 Task: Add Sierra Nevada Hazy Little Thing IPA 6 Pack Can to the cart.
Action: Mouse moved to (973, 326)
Screenshot: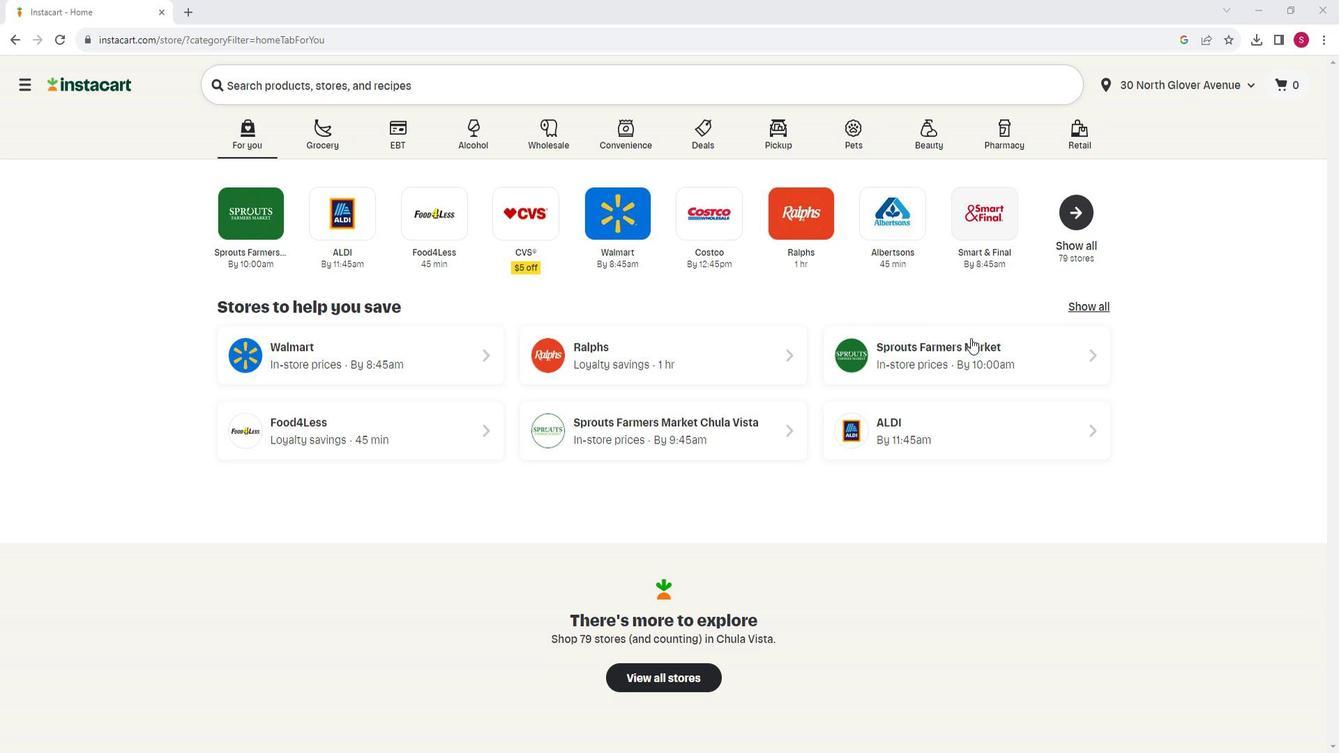 
Action: Mouse pressed left at (973, 326)
Screenshot: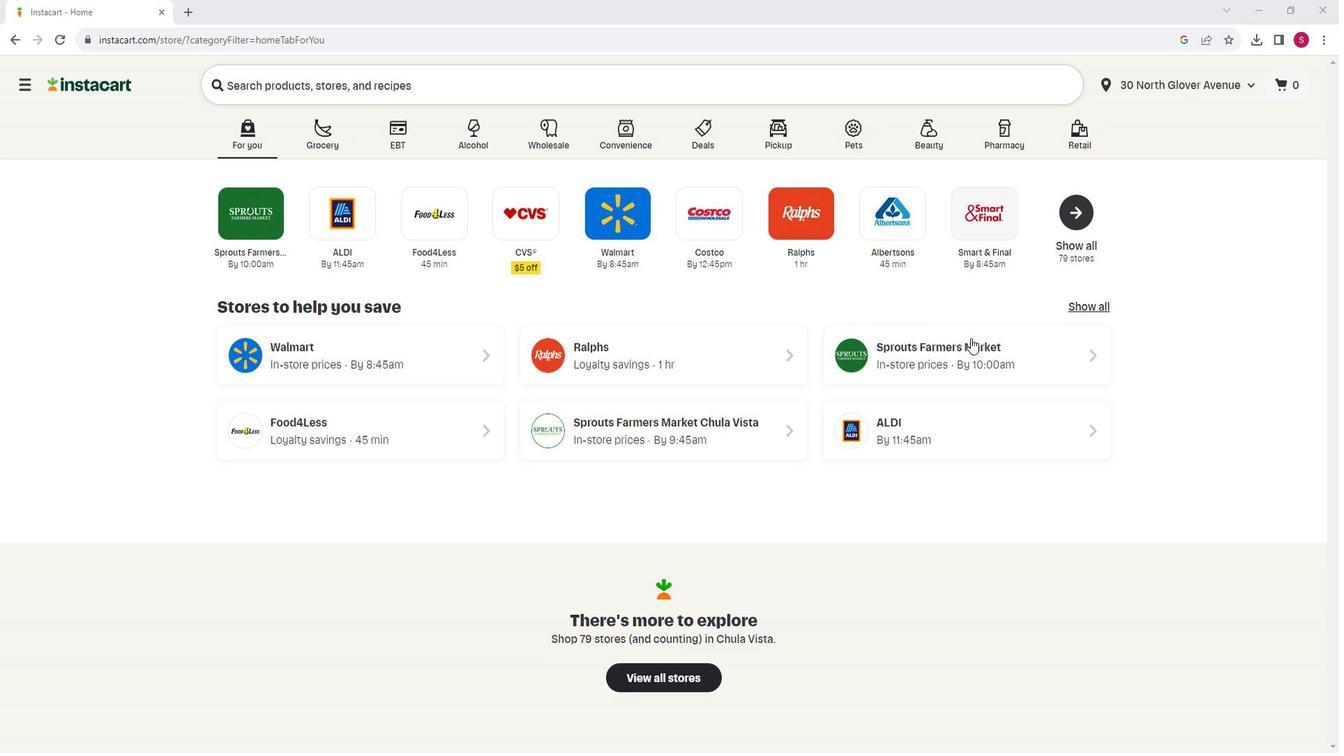 
Action: Mouse moved to (39, 456)
Screenshot: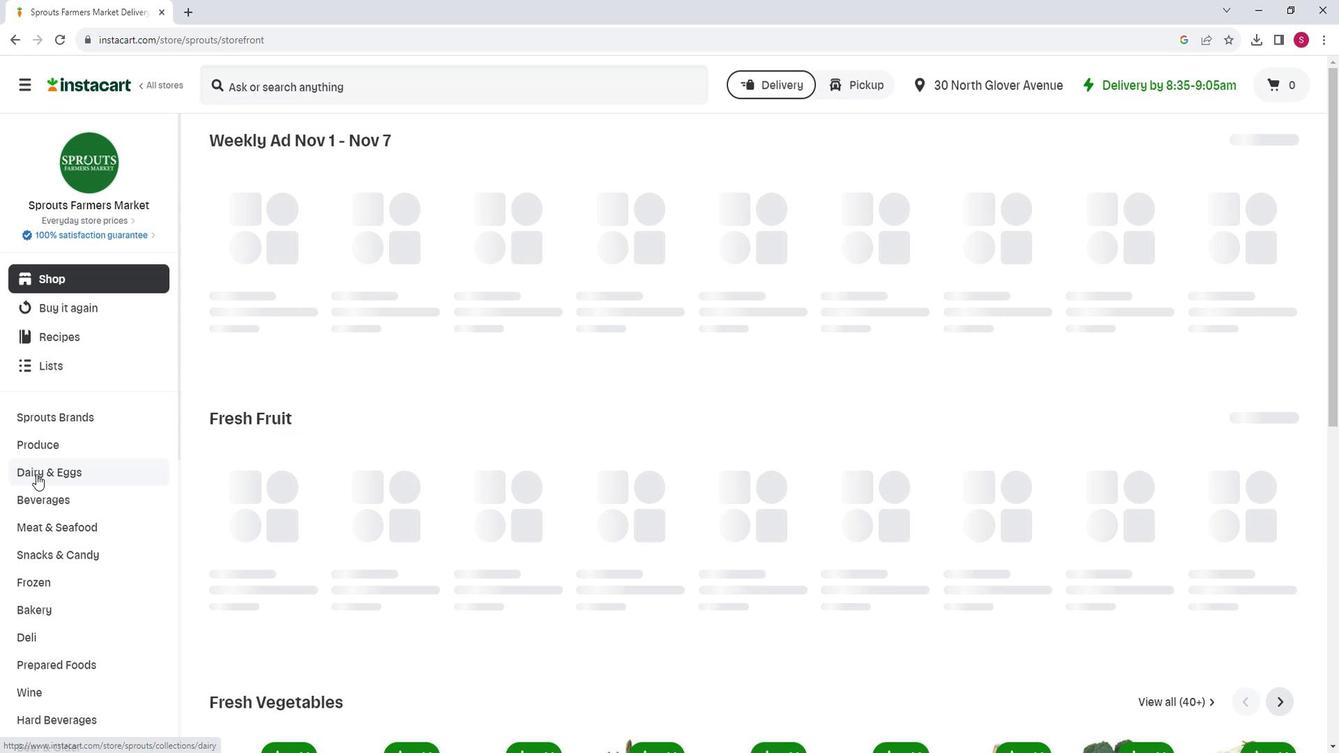 
Action: Mouse scrolled (39, 455) with delta (0, 0)
Screenshot: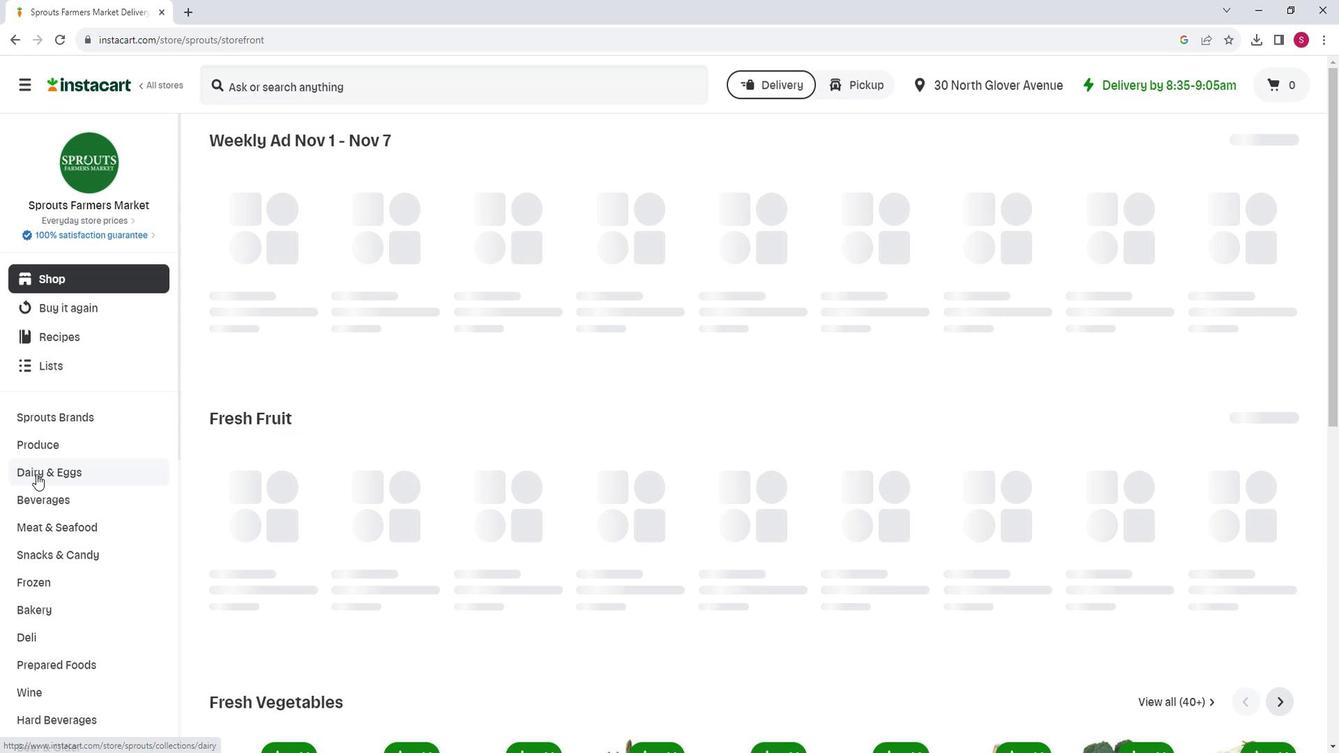 
Action: Mouse moved to (44, 649)
Screenshot: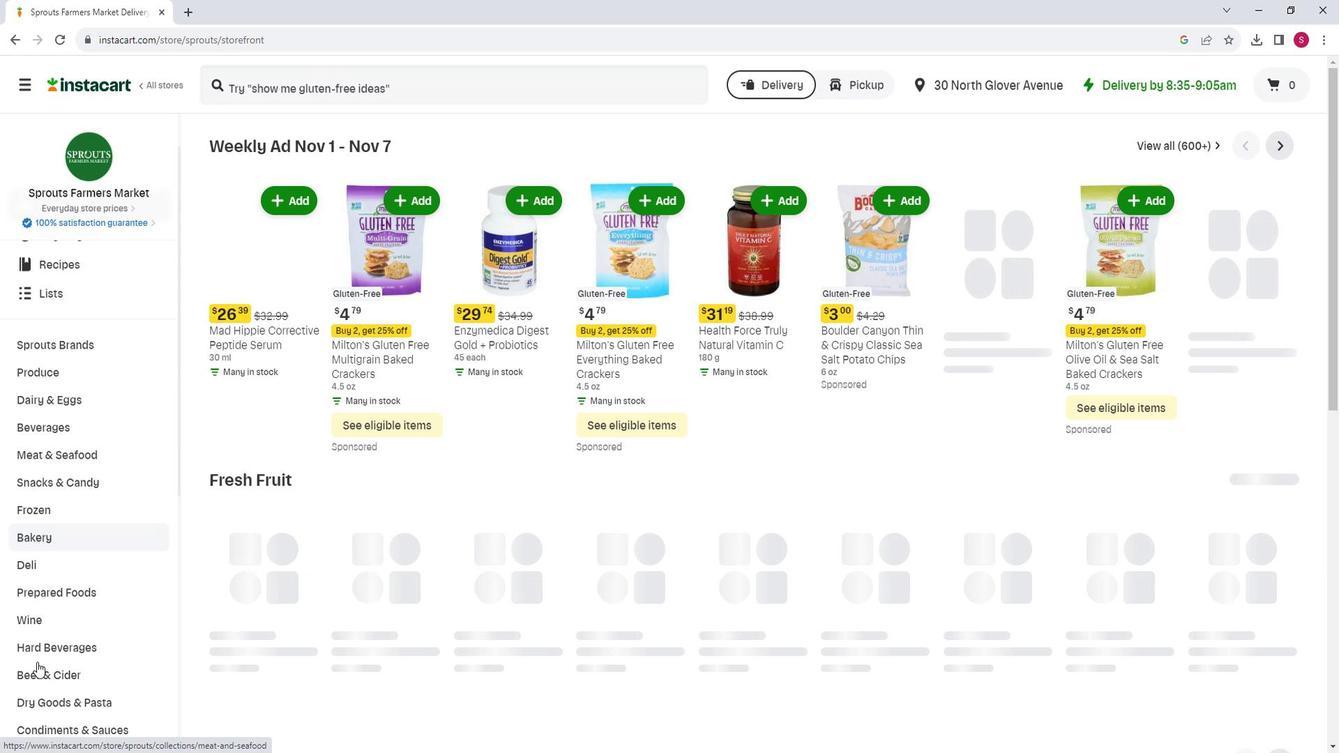 
Action: Mouse pressed left at (44, 649)
Screenshot: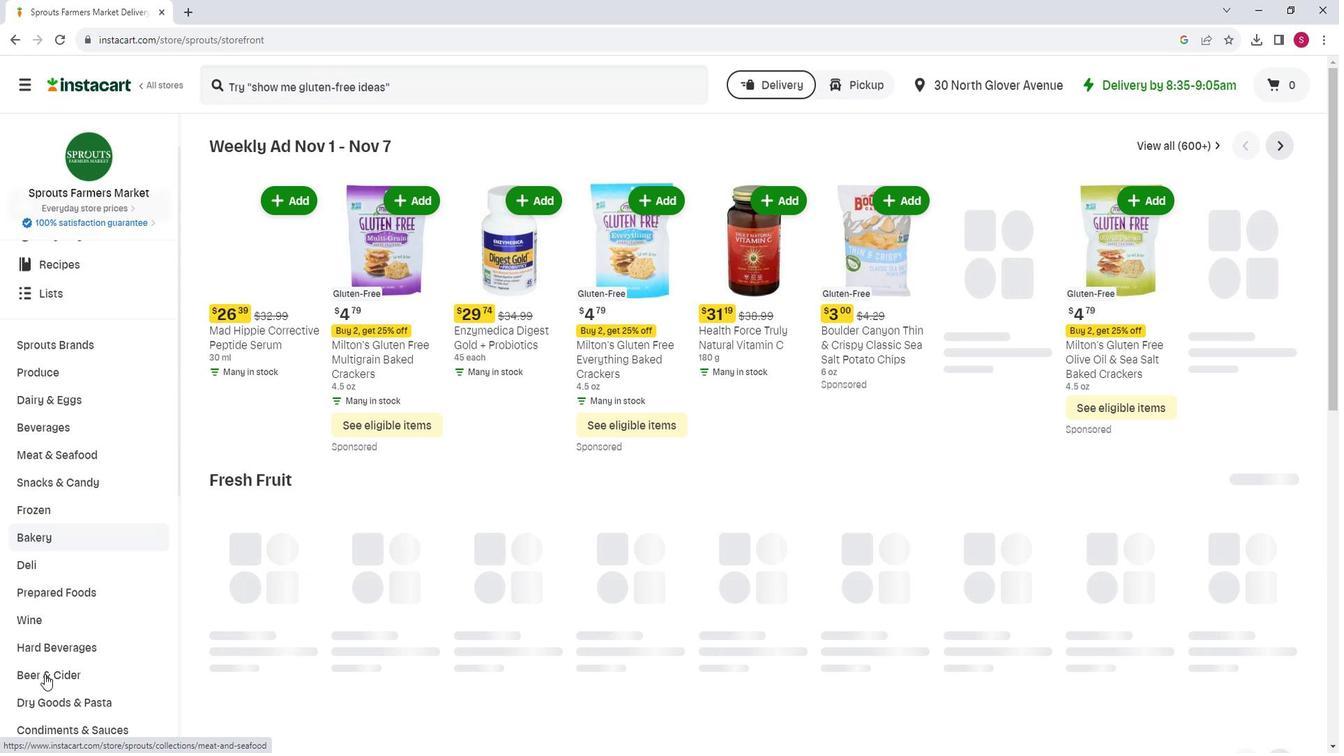 
Action: Mouse moved to (319, 173)
Screenshot: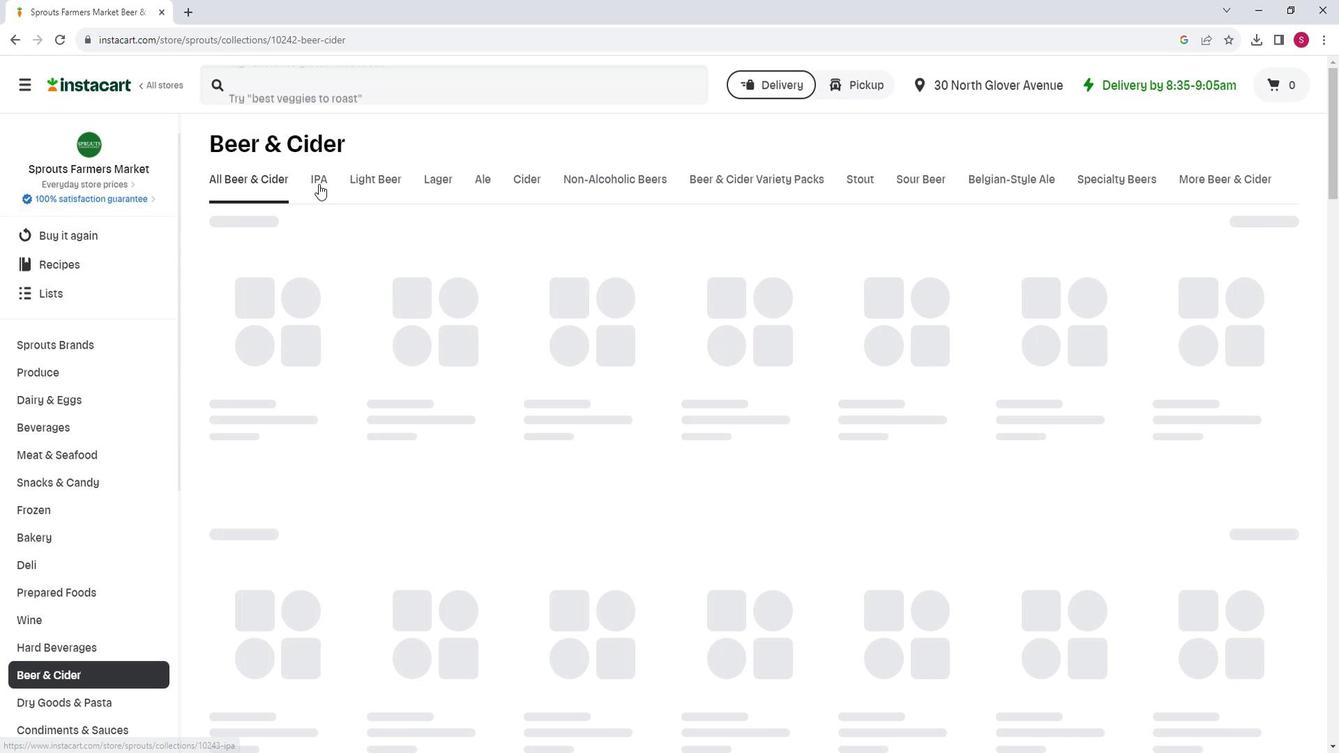 
Action: Mouse pressed left at (319, 173)
Screenshot: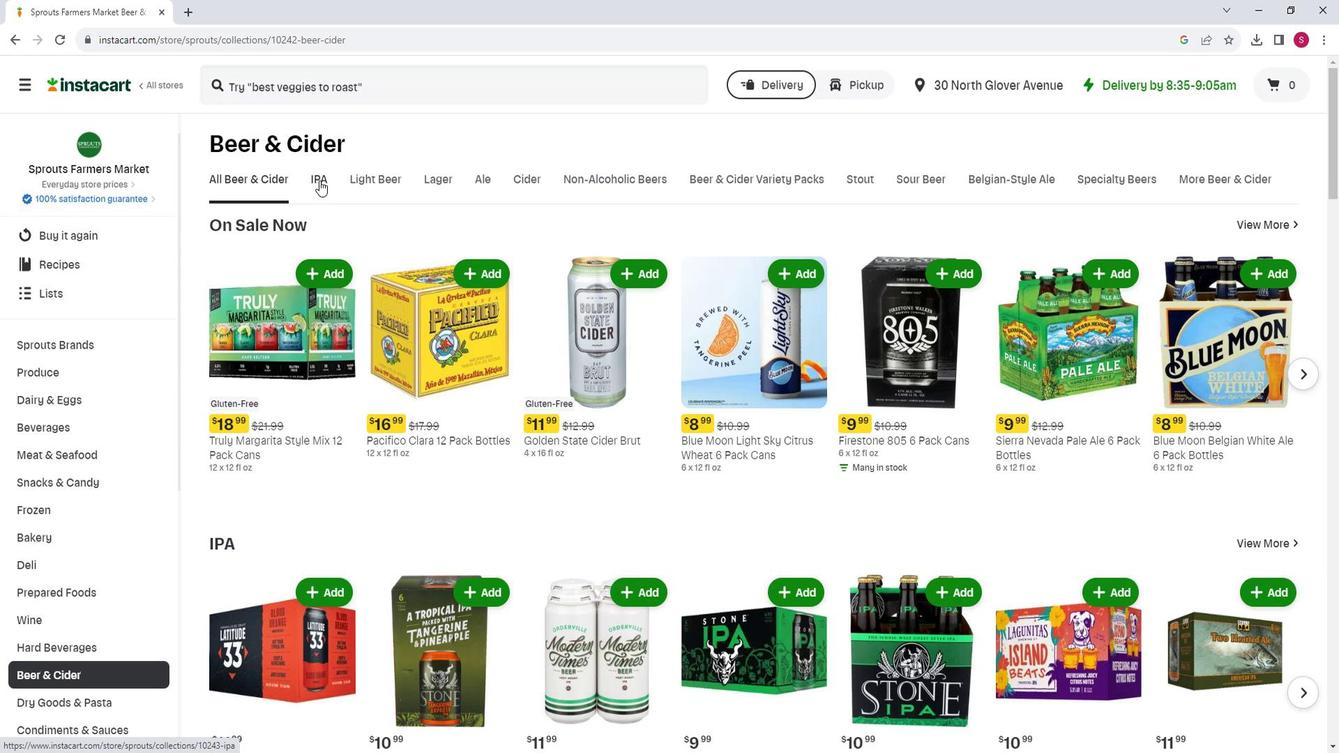 
Action: Mouse moved to (652, 375)
Screenshot: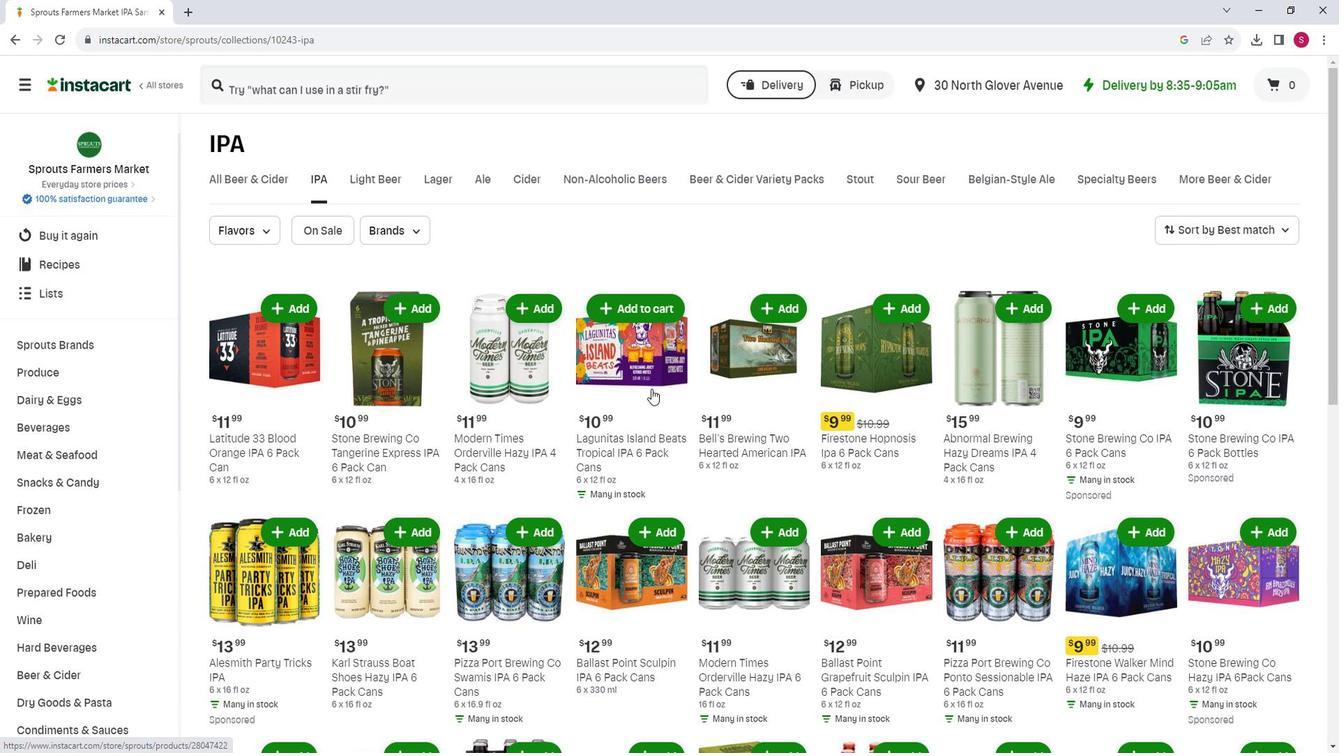 
Action: Mouse scrolled (652, 374) with delta (0, 0)
Screenshot: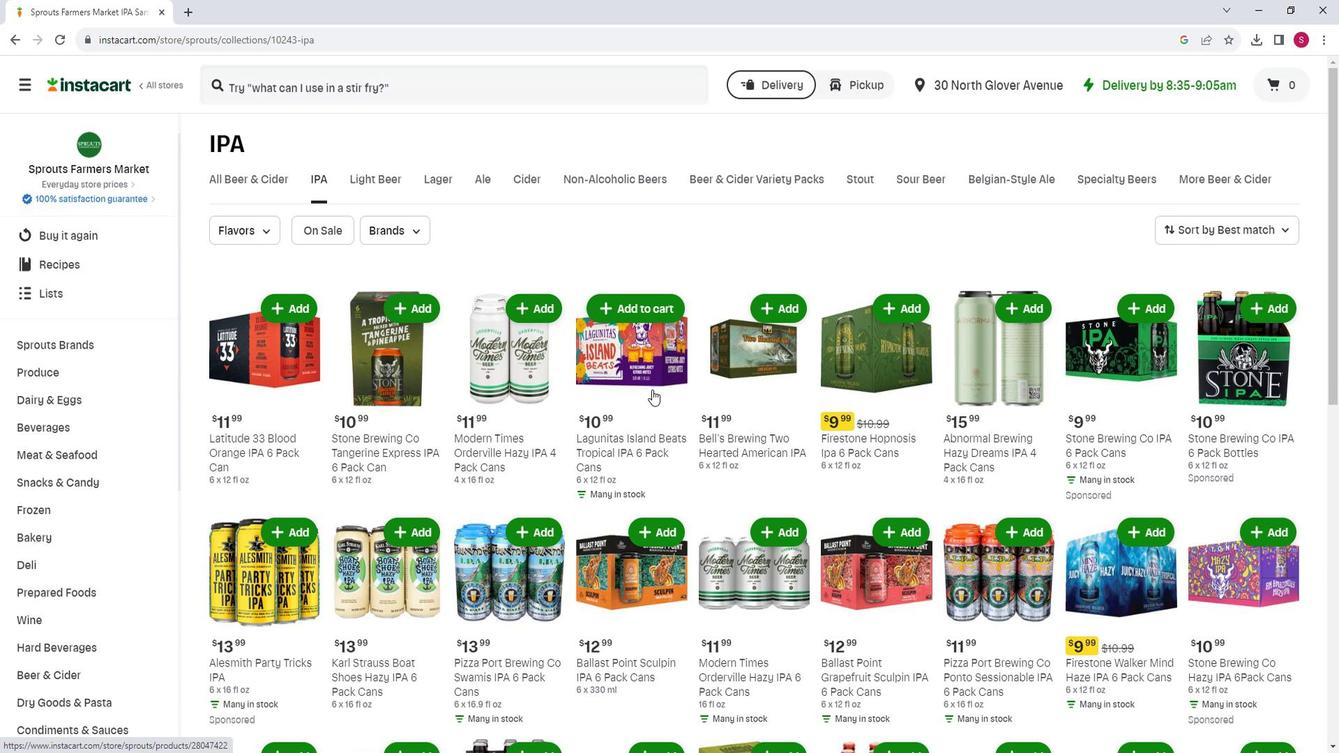 
Action: Mouse moved to (801, 380)
Screenshot: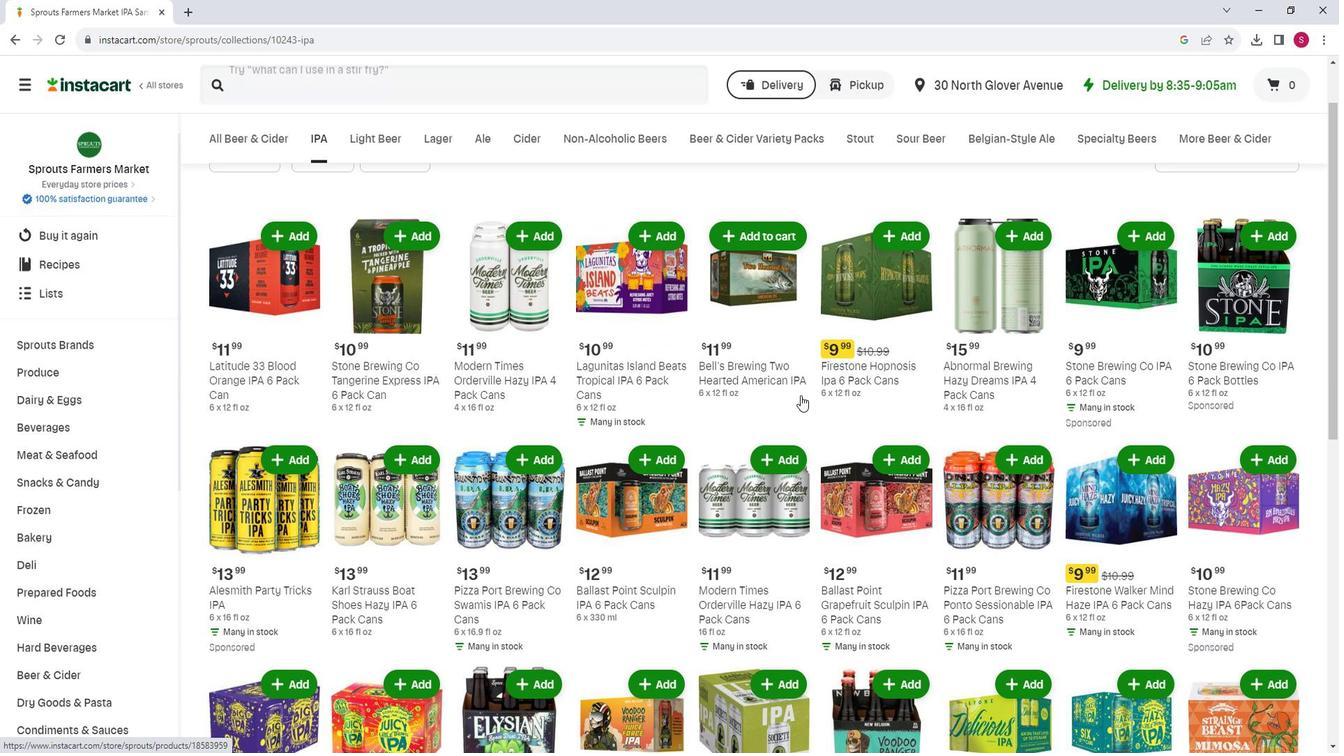 
Action: Mouse scrolled (801, 380) with delta (0, 0)
Screenshot: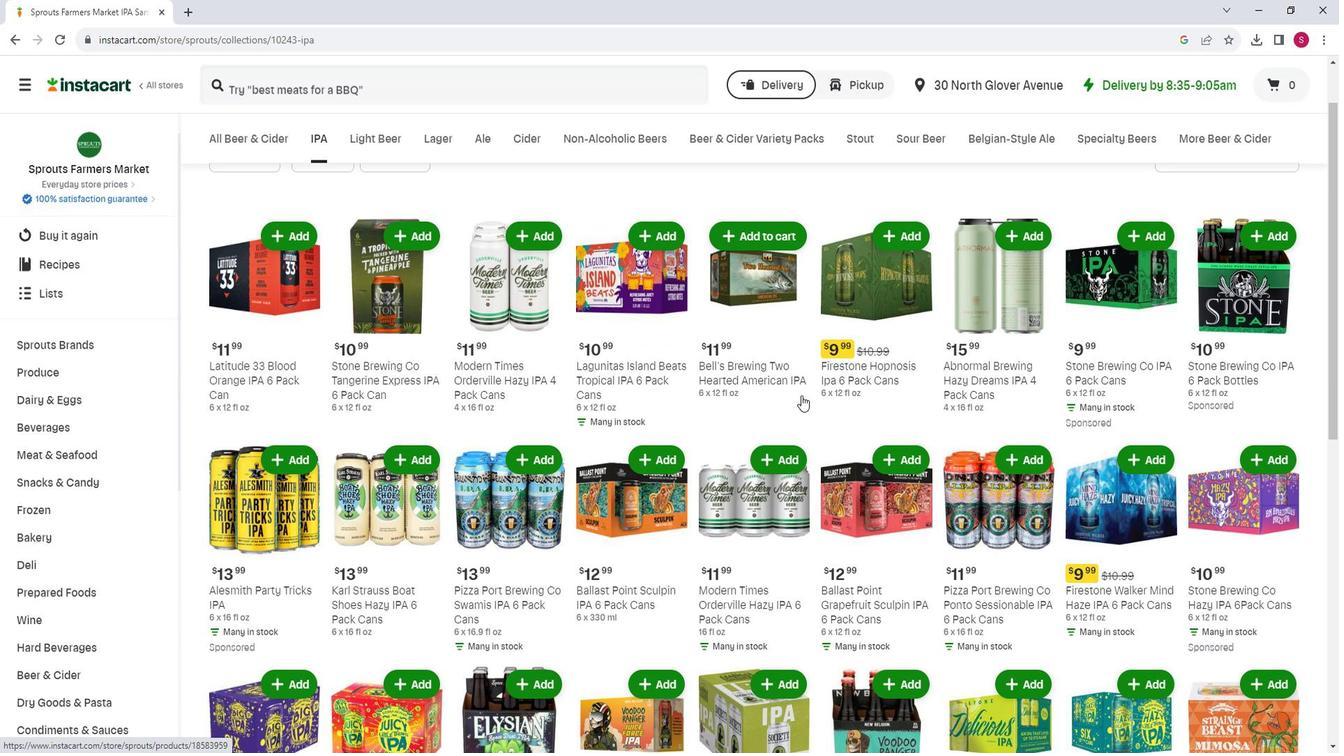 
Action: Mouse moved to (665, 376)
Screenshot: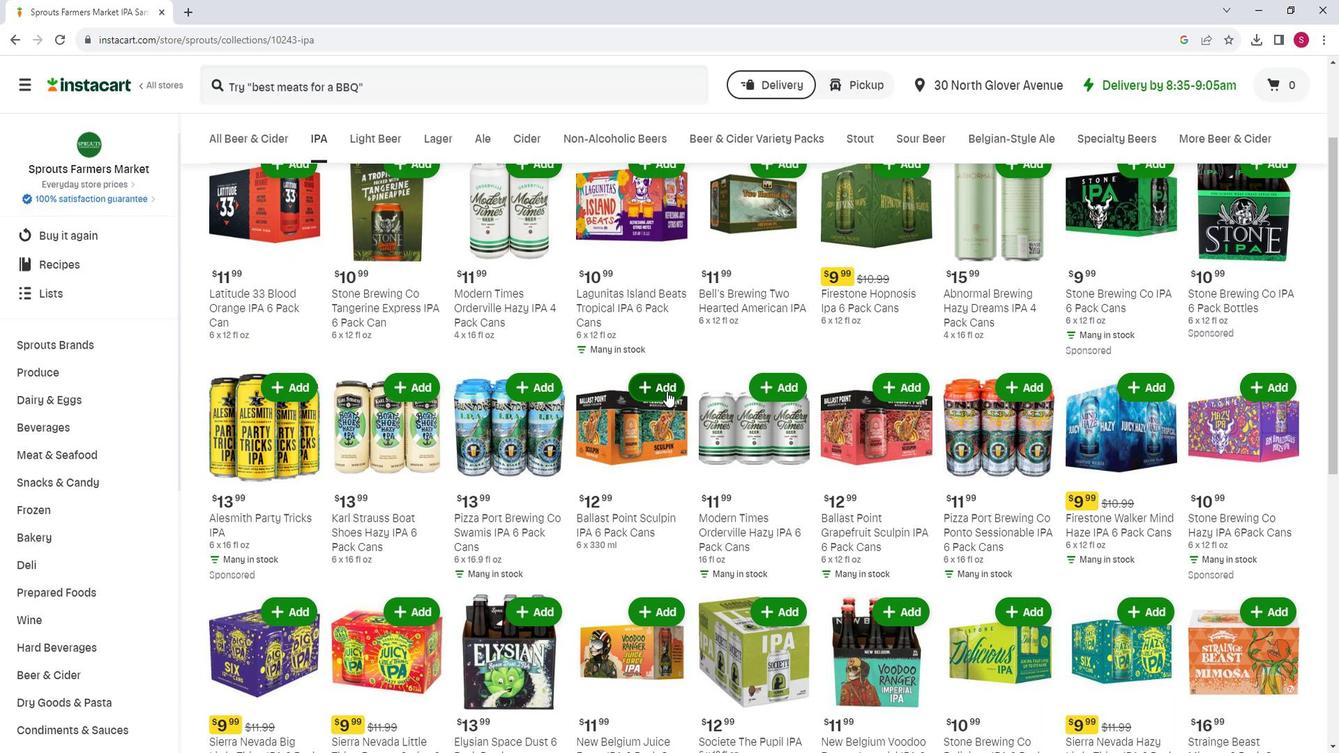 
Action: Mouse scrolled (665, 375) with delta (0, 0)
Screenshot: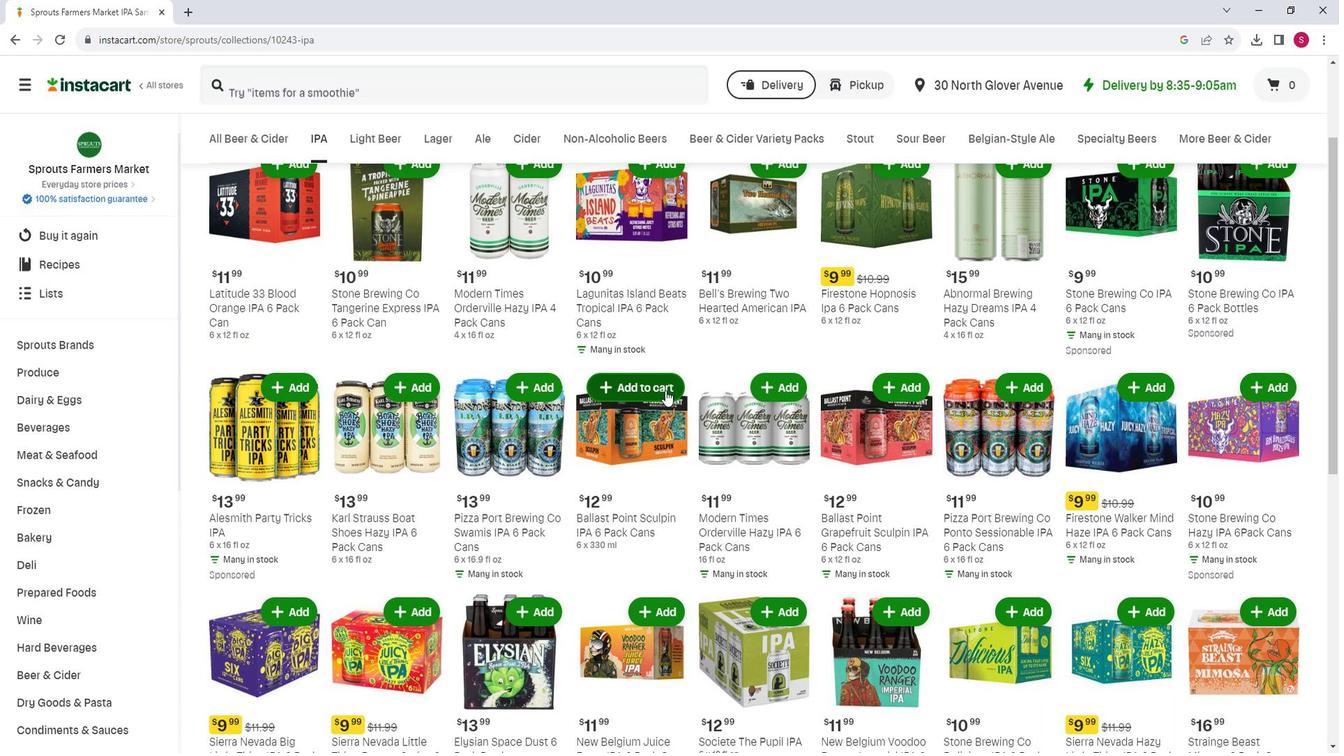 
Action: Mouse moved to (665, 399)
Screenshot: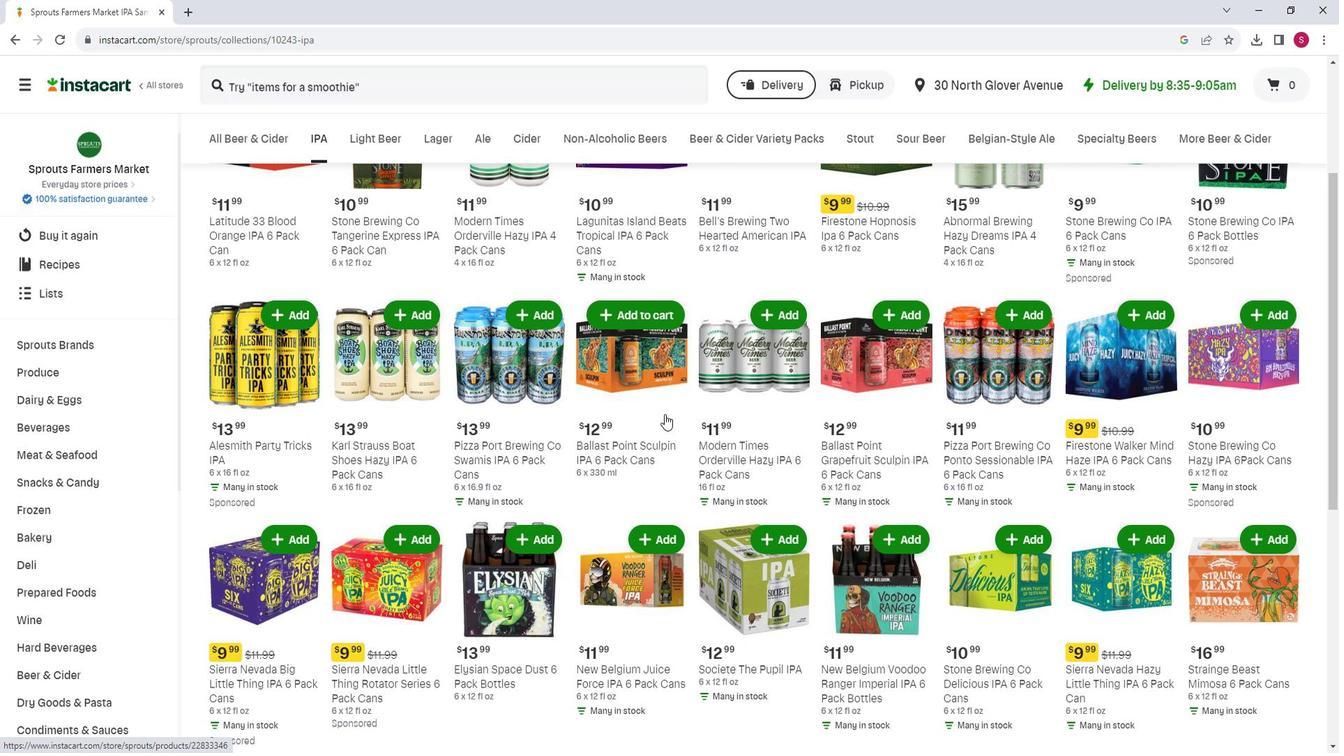 
Action: Mouse scrolled (665, 398) with delta (0, 0)
Screenshot: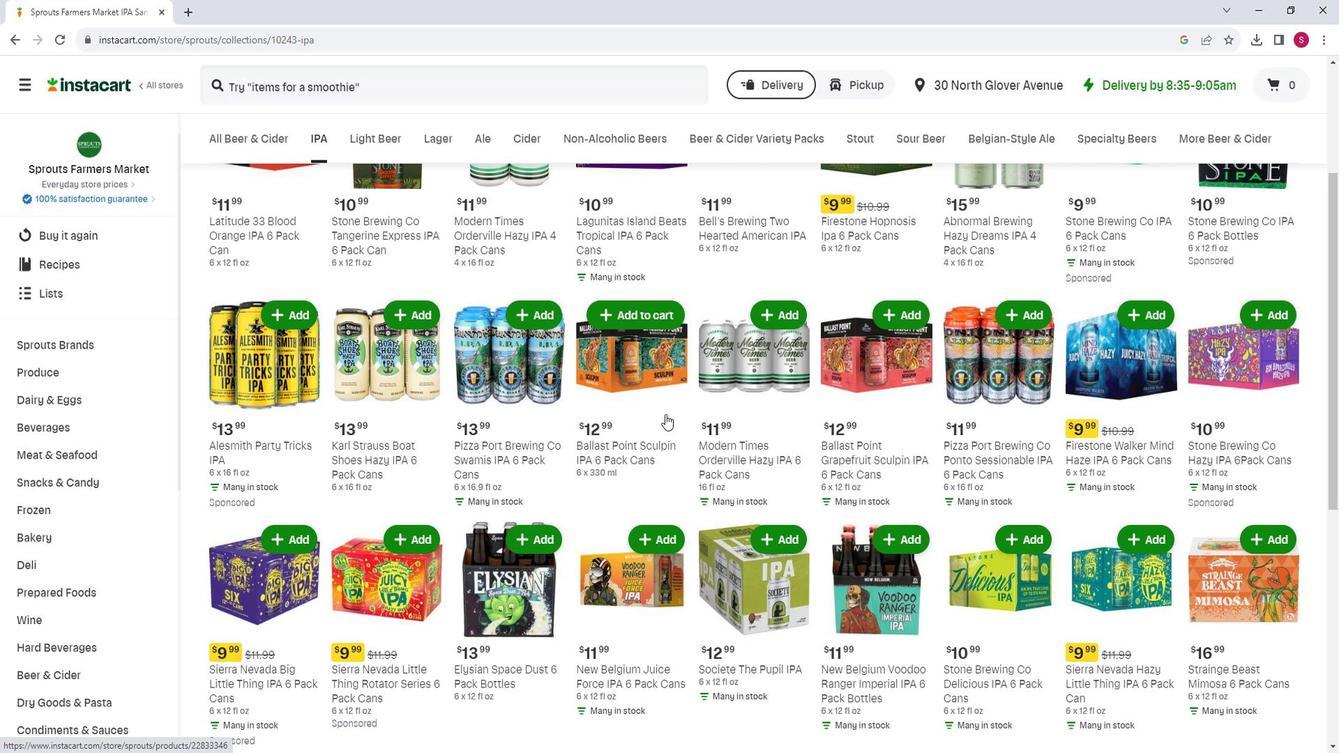 
Action: Mouse moved to (669, 399)
Screenshot: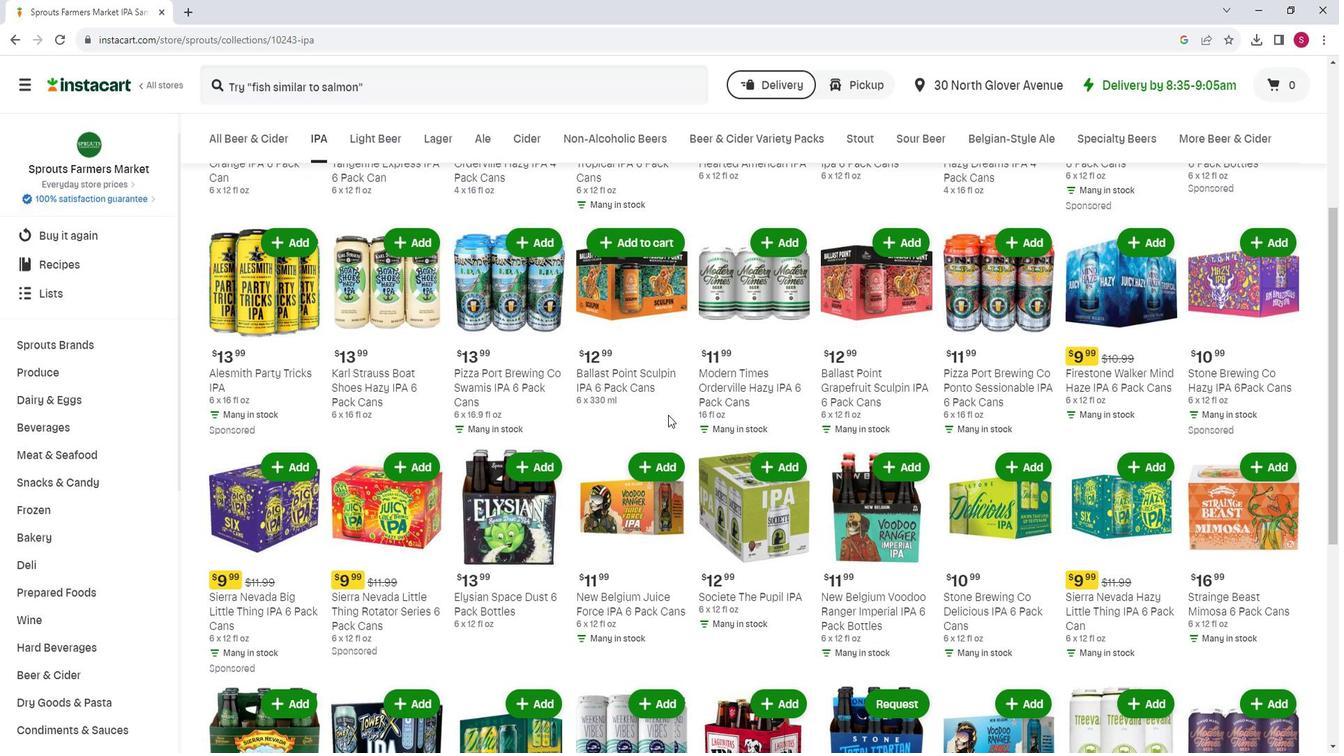 
Action: Mouse scrolled (669, 399) with delta (0, 0)
Screenshot: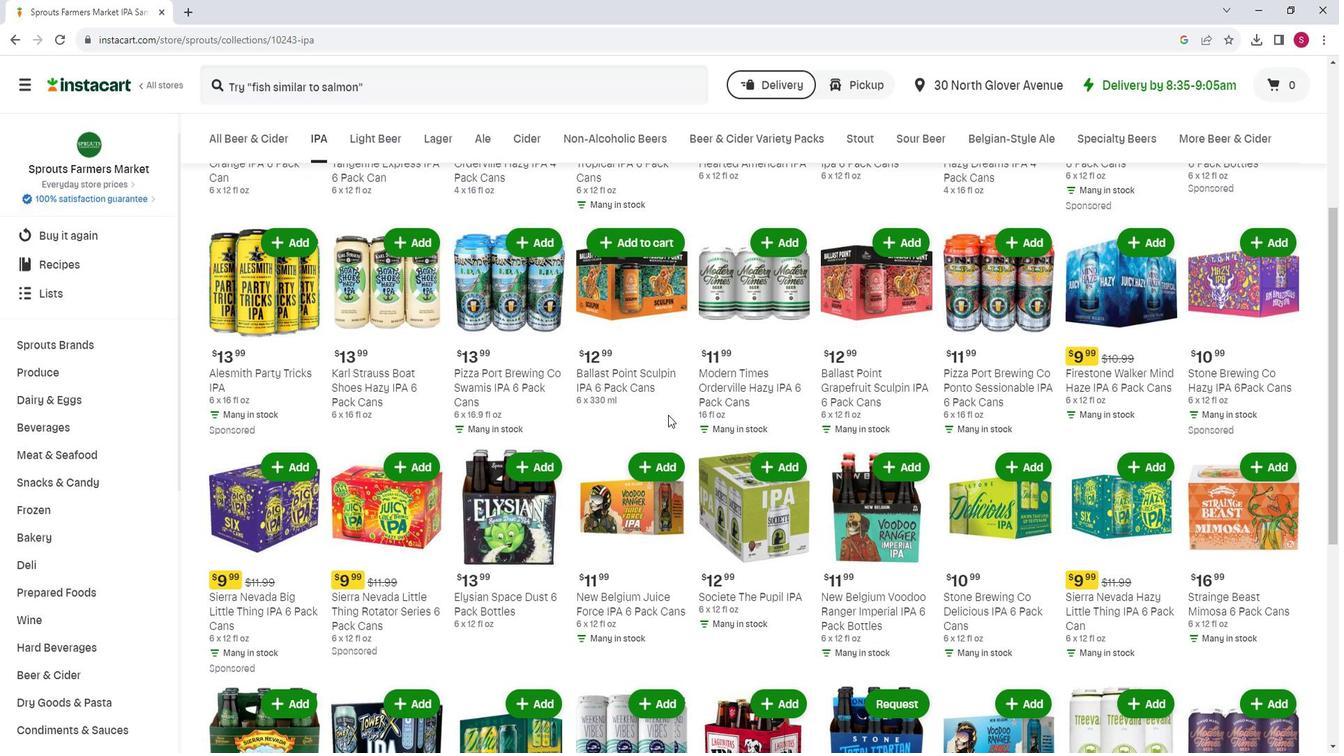 
Action: Mouse moved to (272, 377)
Screenshot: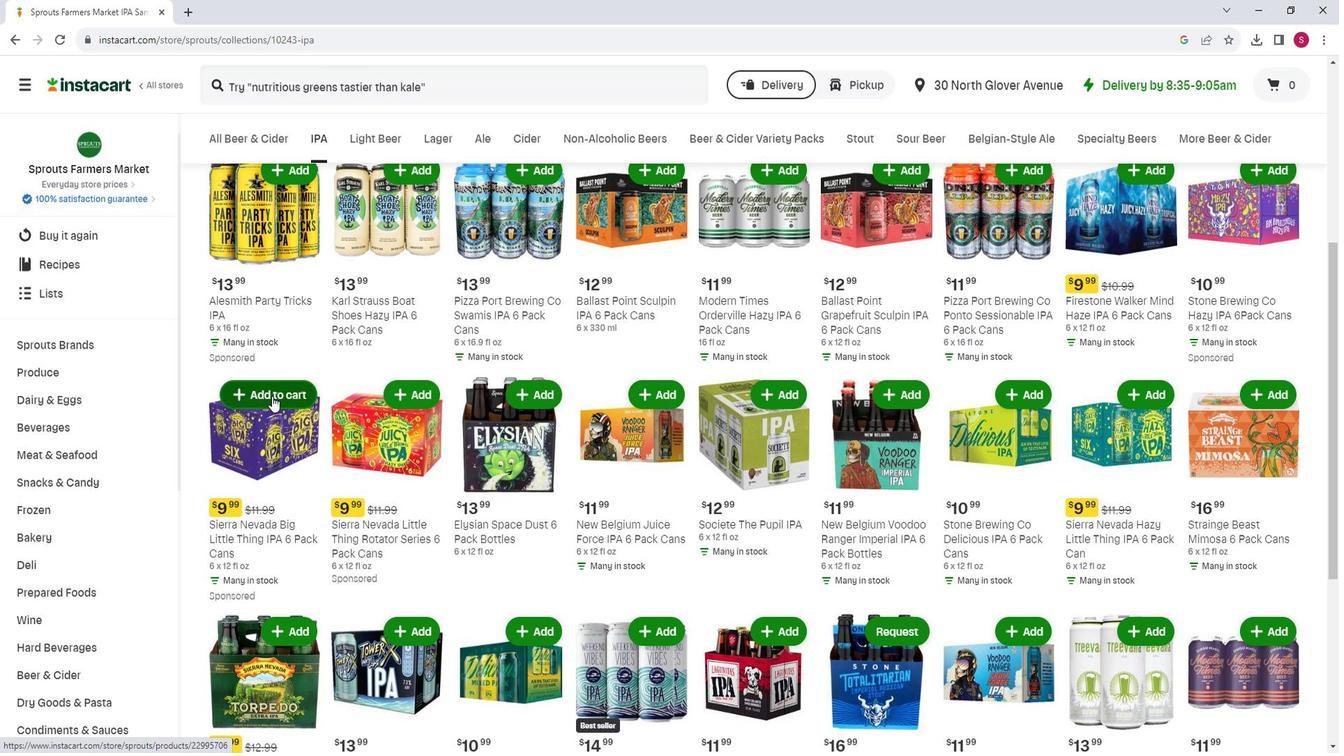 
Action: Mouse pressed left at (272, 377)
Screenshot: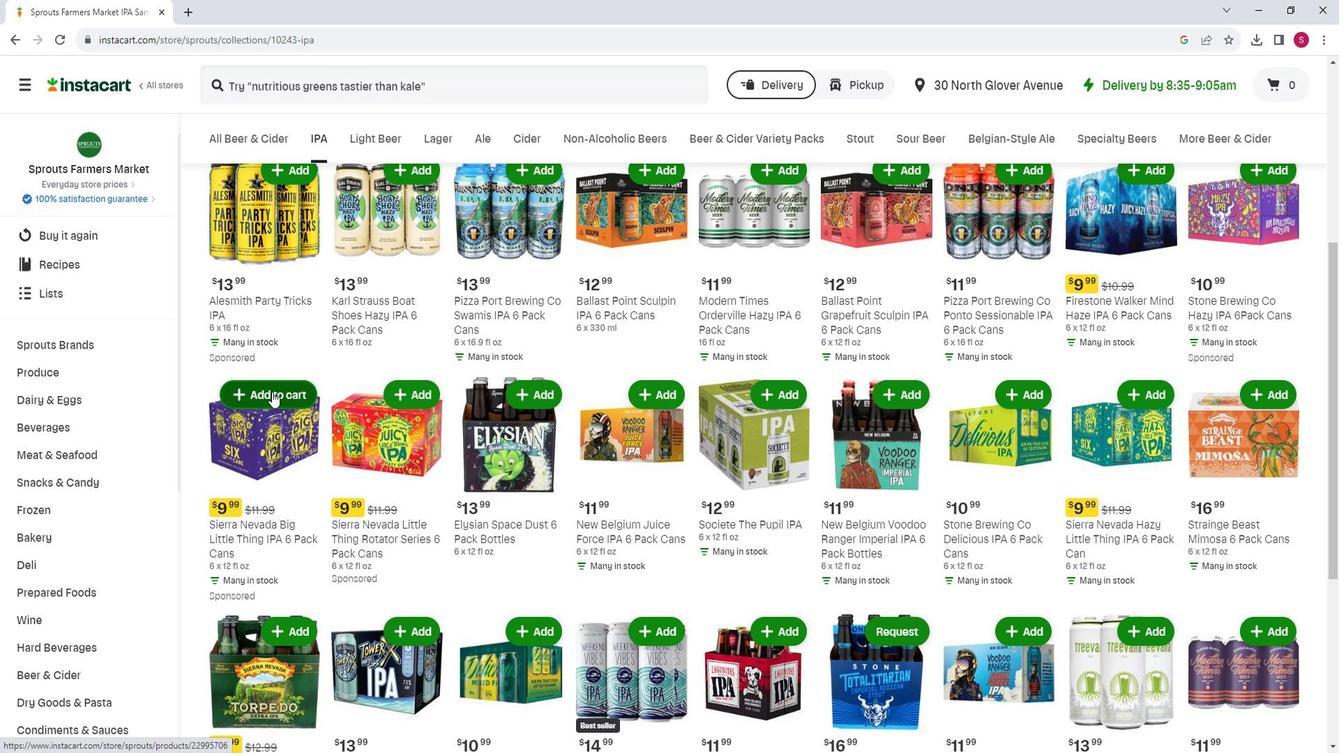 
Action: Mouse moved to (313, 354)
Screenshot: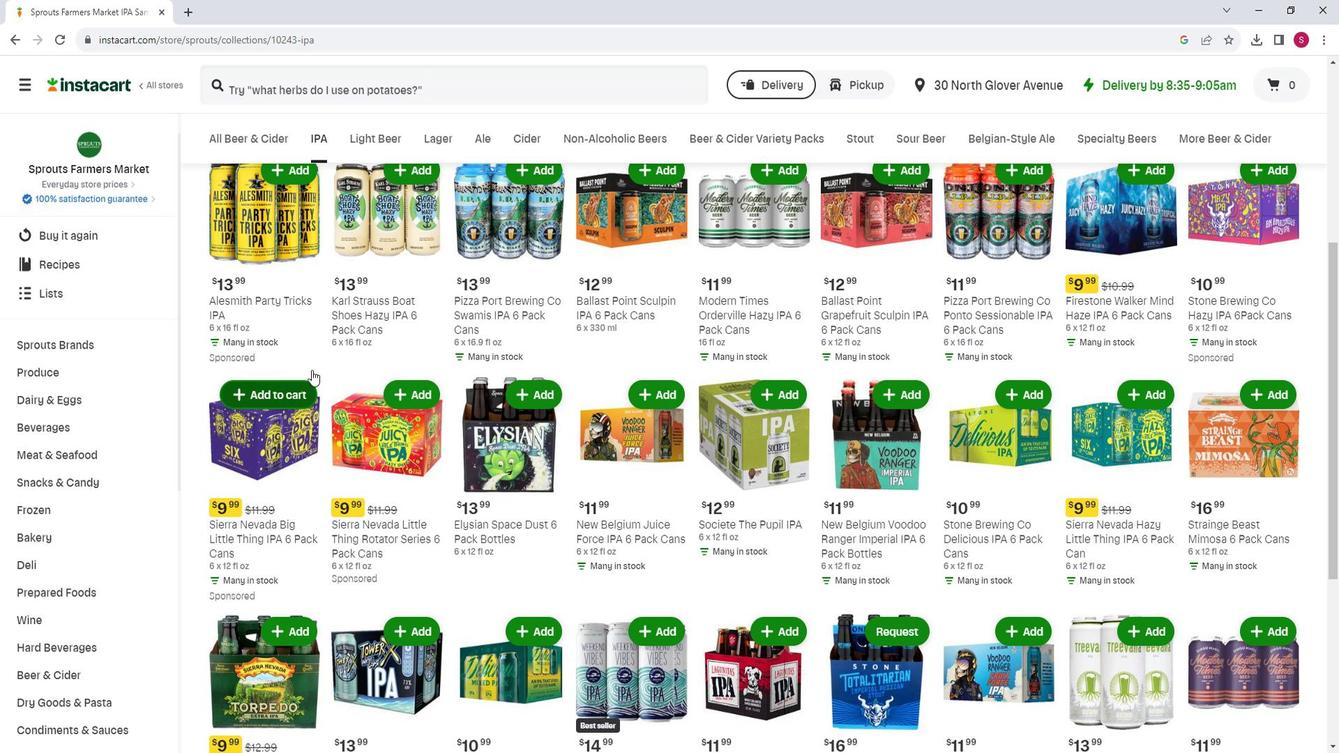 
